 Task: Change  the formatting of the data to Which is Less than 5, In conditional formating, put the option 'Green Fill with Dark Green Text. . 'In the sheet   Precision Sales log book
Action: Mouse moved to (432, 129)
Screenshot: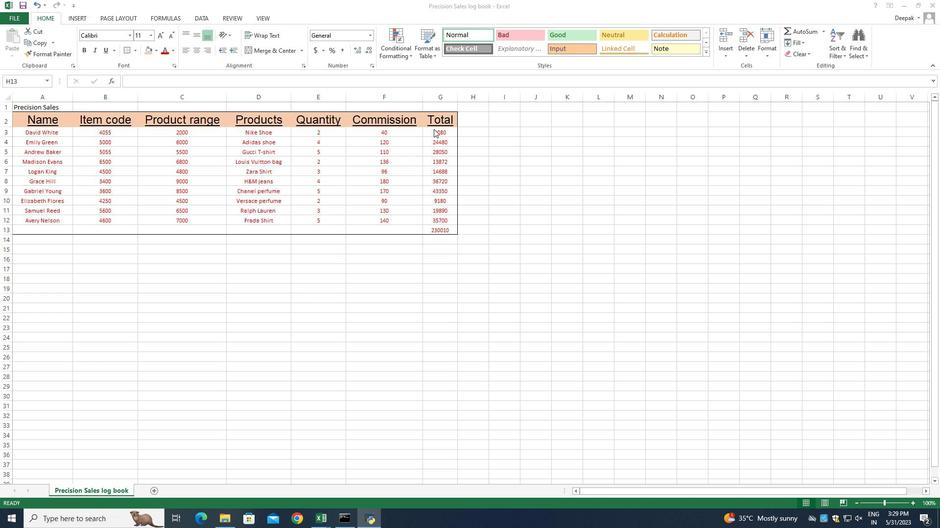 
Action: Mouse pressed left at (432, 129)
Screenshot: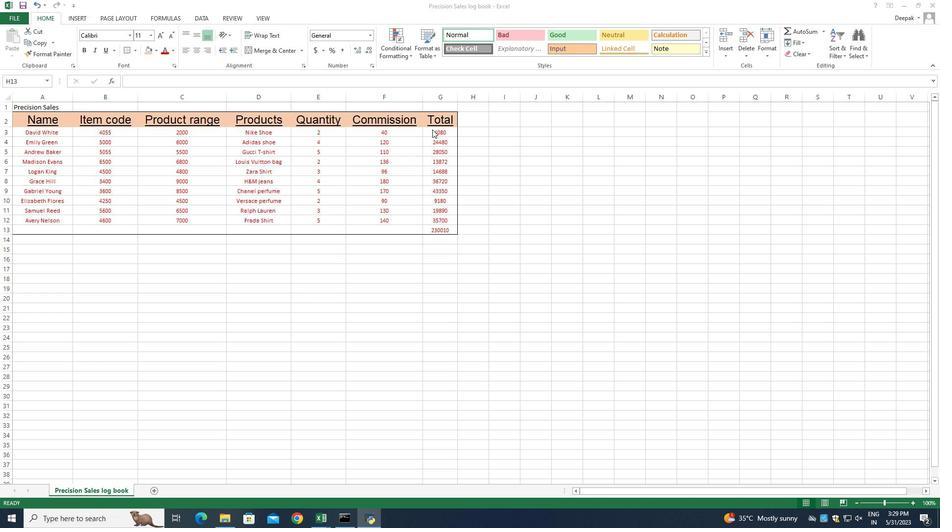 
Action: Mouse moved to (435, 130)
Screenshot: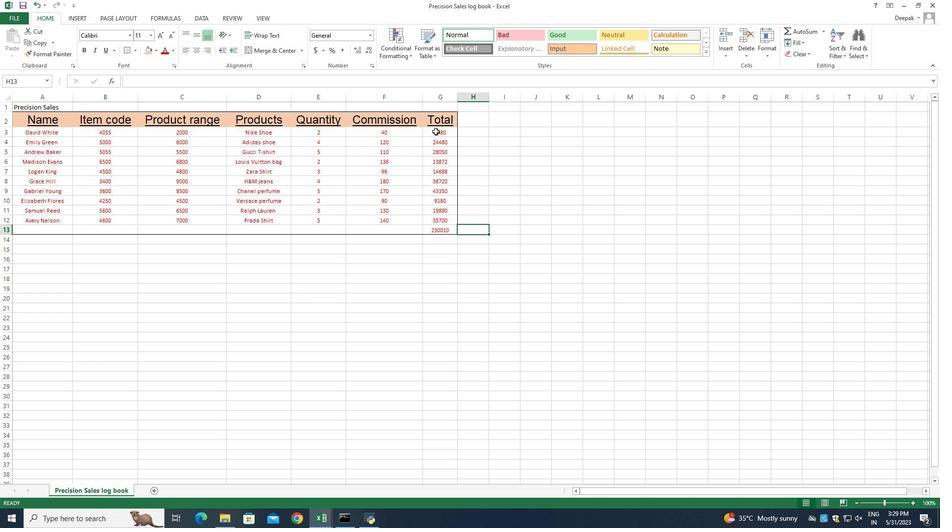 
Action: Mouse pressed left at (435, 130)
Screenshot: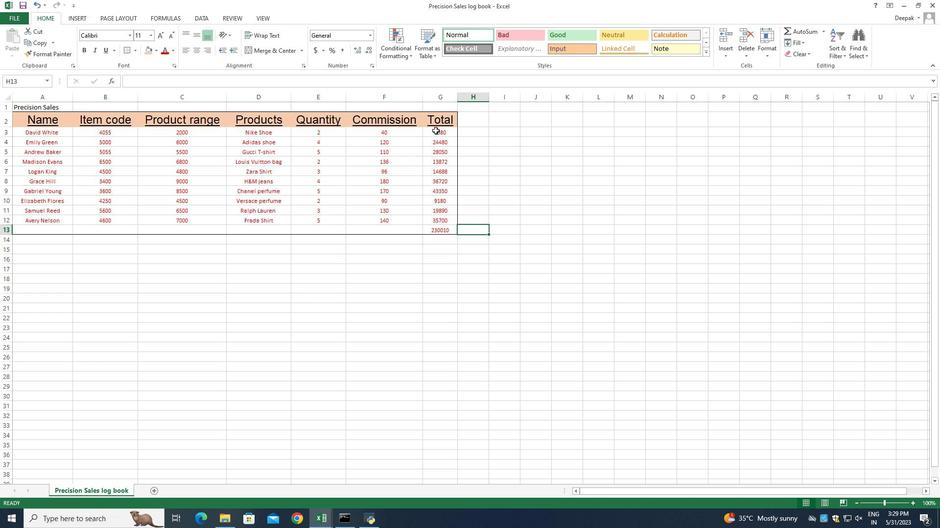 
Action: Mouse moved to (410, 56)
Screenshot: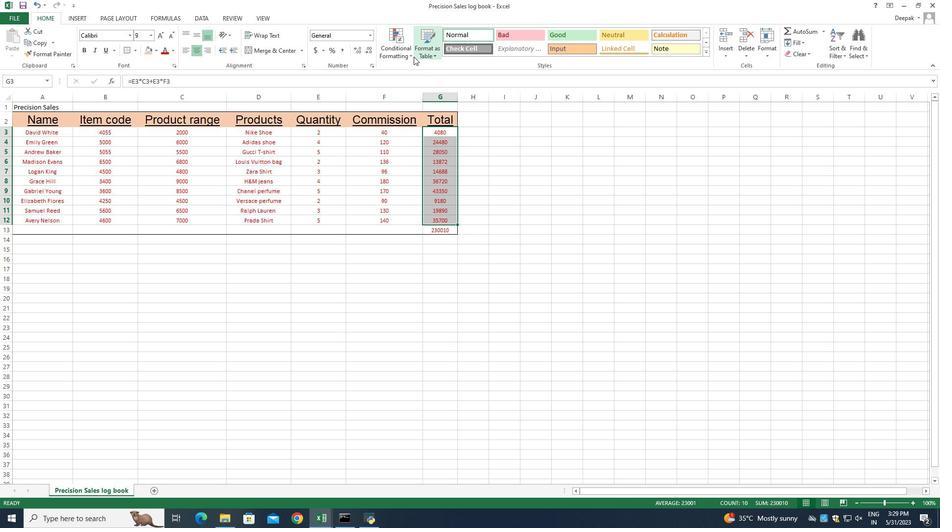 
Action: Mouse pressed left at (410, 56)
Screenshot: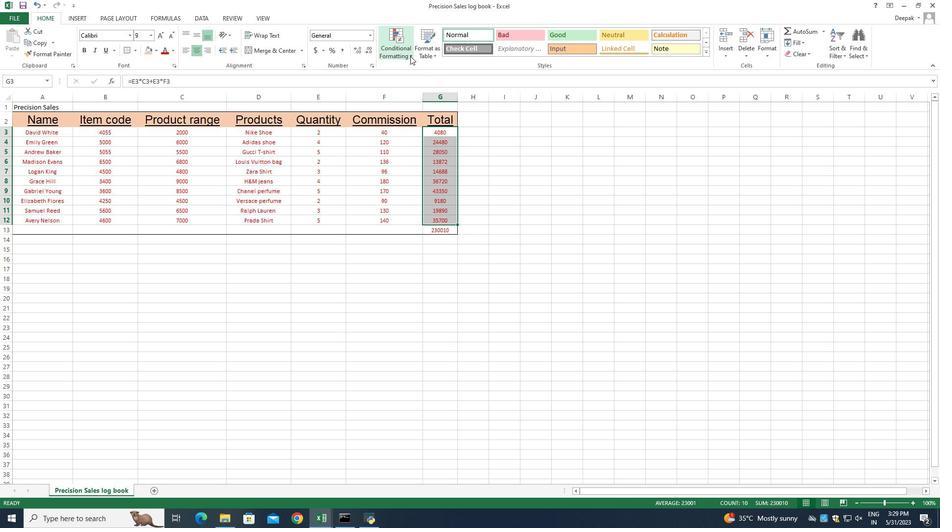 
Action: Mouse moved to (503, 90)
Screenshot: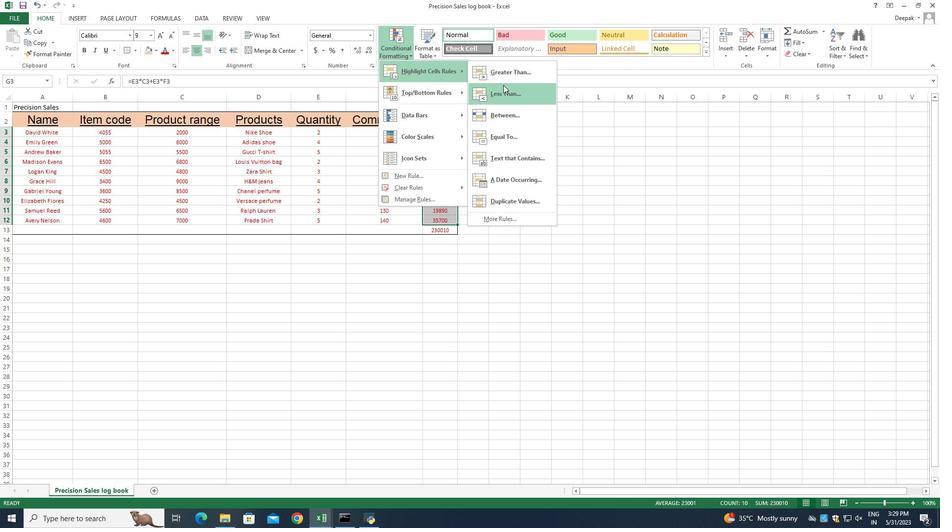 
Action: Mouse pressed left at (503, 90)
Screenshot: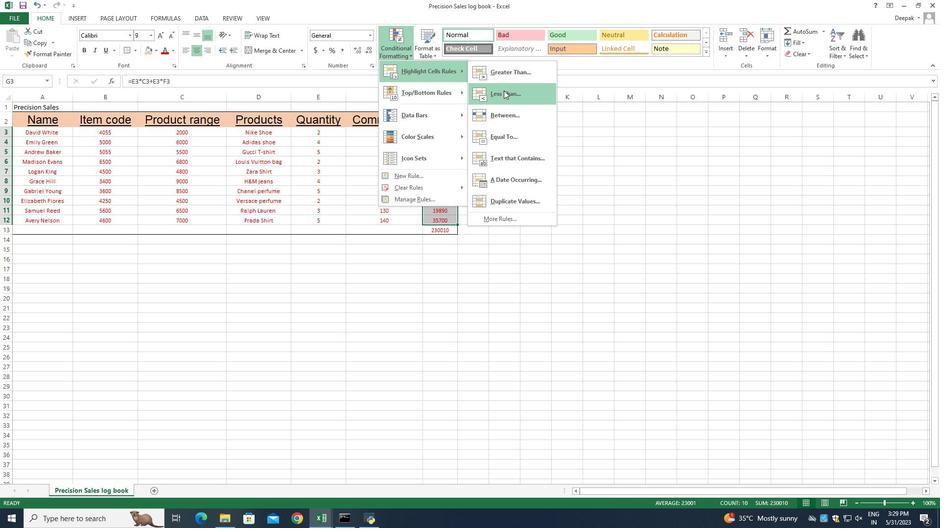 
Action: Mouse moved to (201, 258)
Screenshot: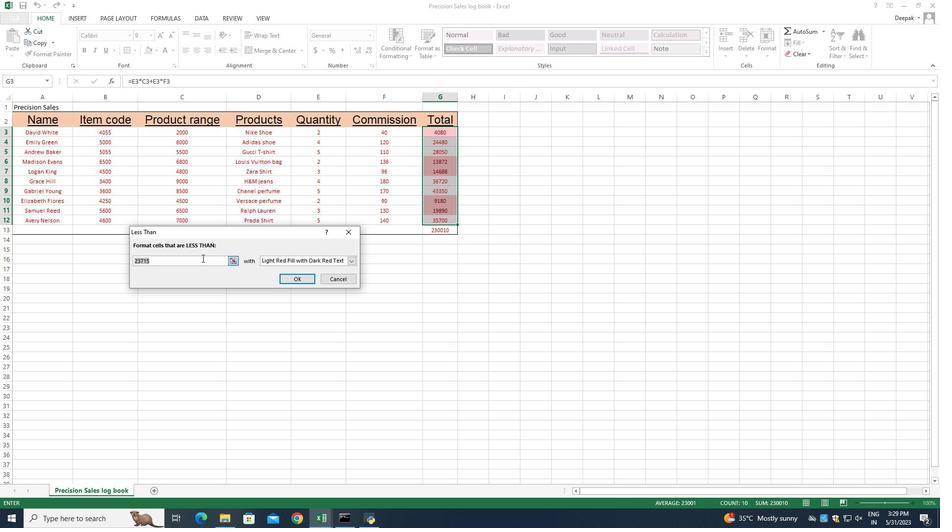 
Action: Key pressed 5
Screenshot: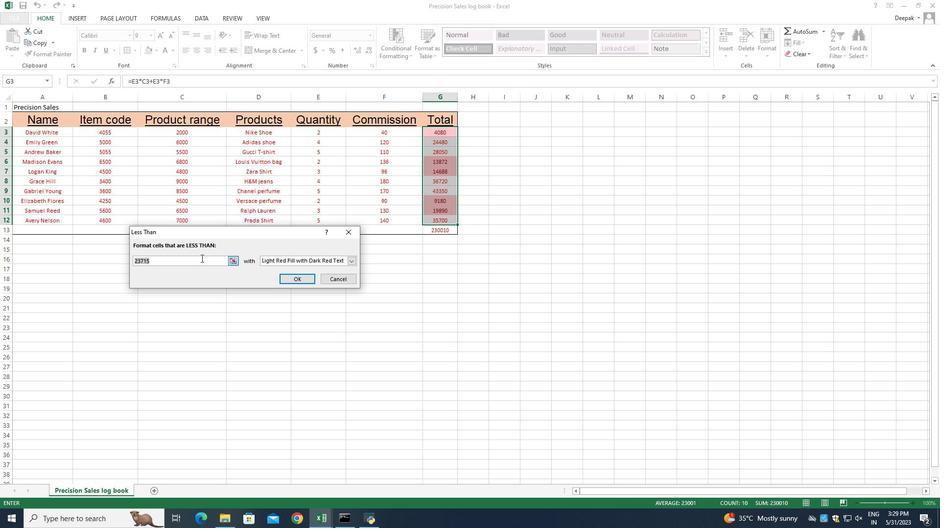 
Action: Mouse moved to (351, 261)
Screenshot: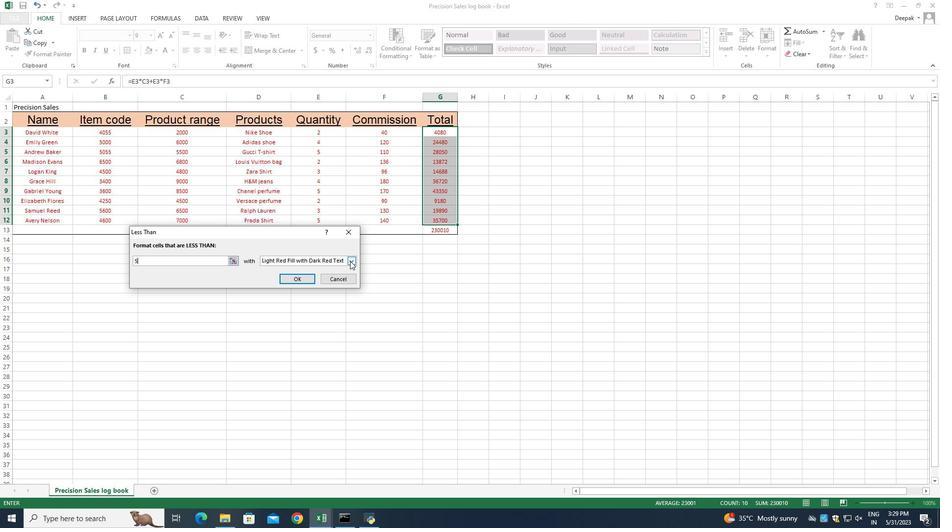
Action: Mouse pressed left at (351, 261)
Screenshot: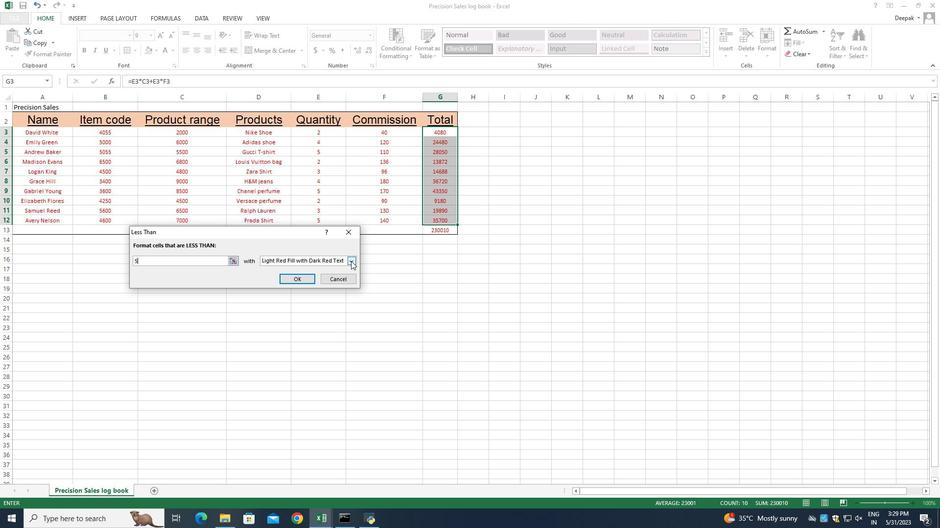 
Action: Mouse moved to (311, 282)
Screenshot: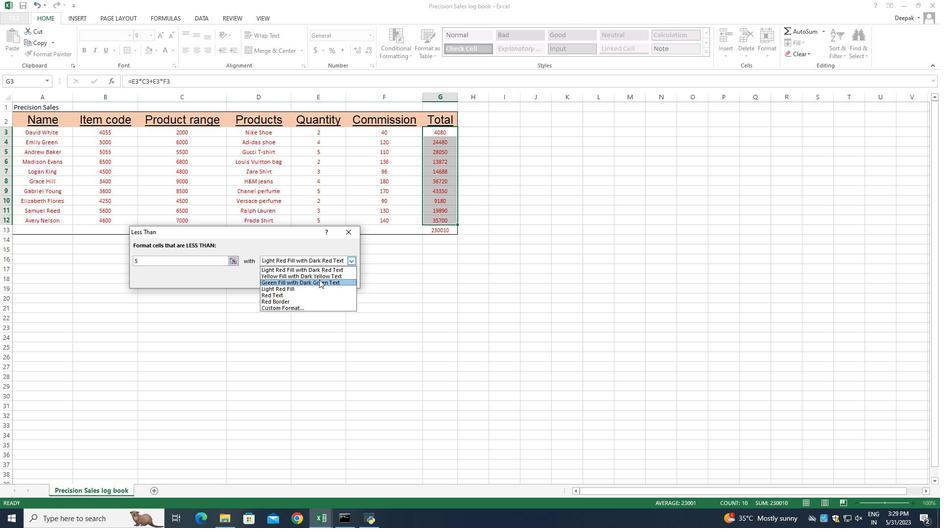 
Action: Mouse pressed left at (311, 282)
Screenshot: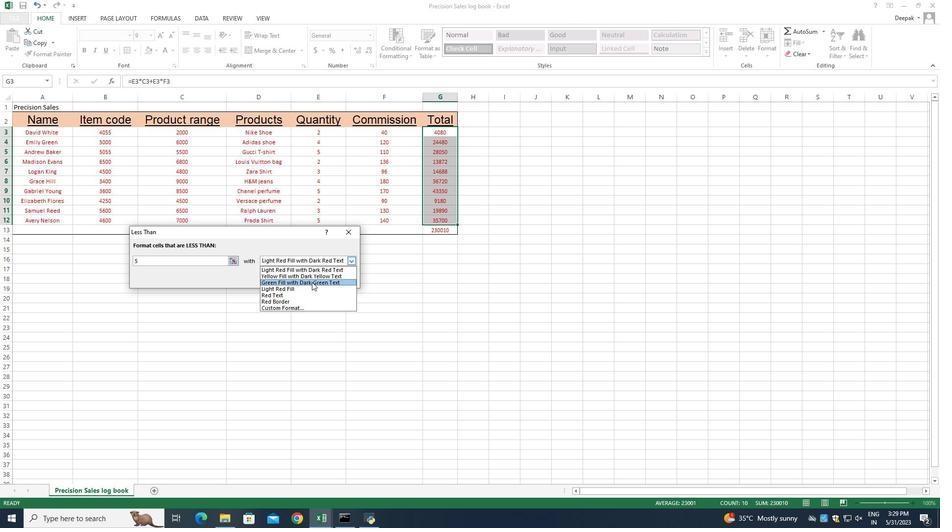 
Action: Mouse moved to (301, 280)
Screenshot: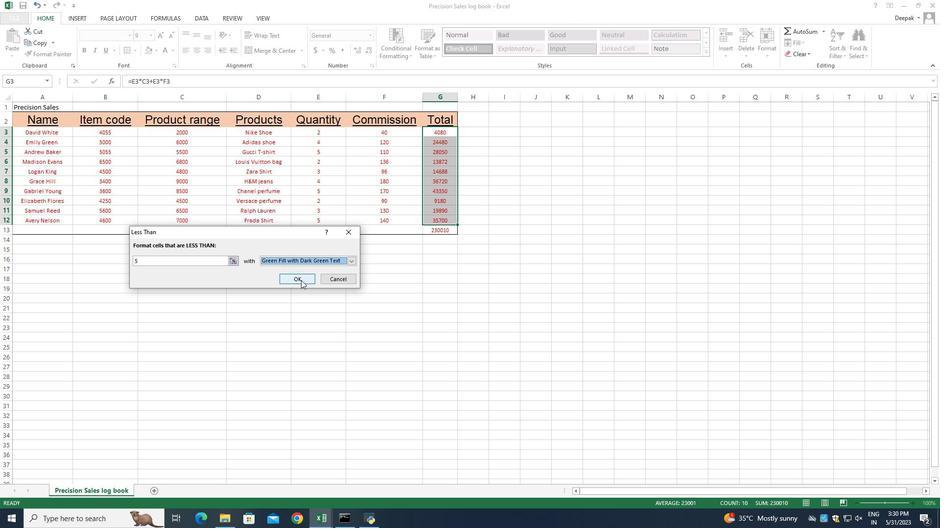 
Action: Mouse pressed left at (301, 280)
Screenshot: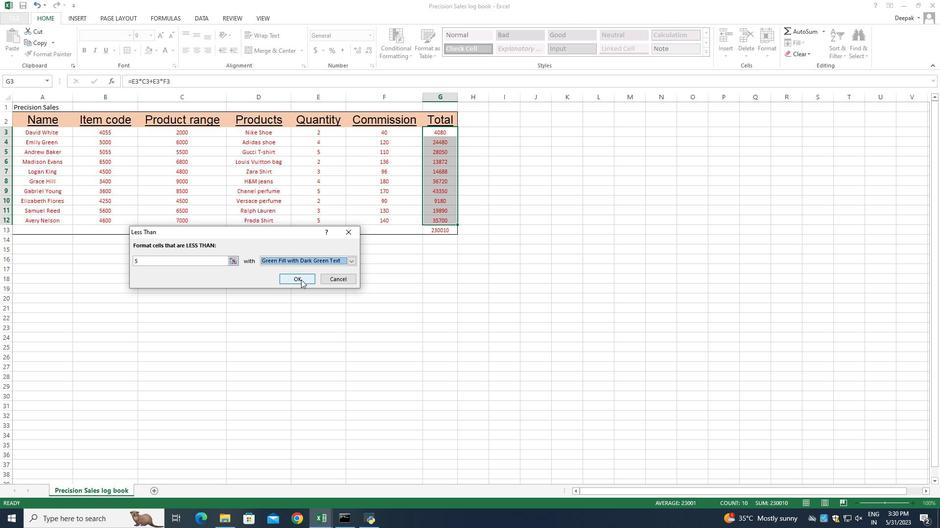 
Action: Mouse moved to (519, 264)
Screenshot: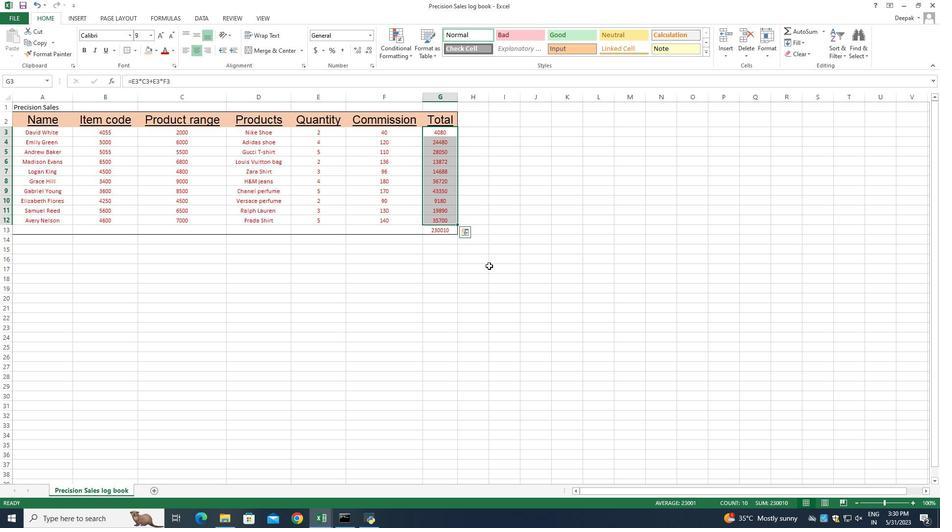 
Action: Mouse scrolled (519, 264) with delta (0, 0)
Screenshot: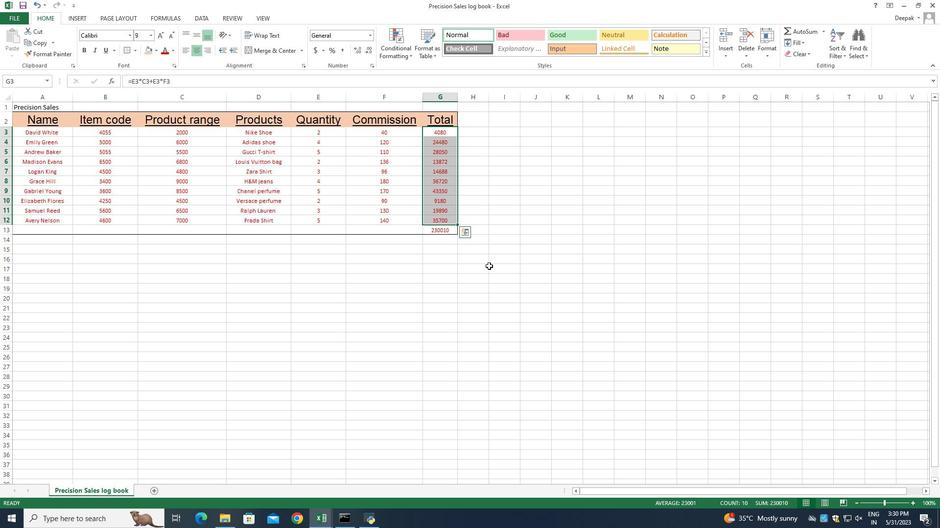 
Action: Mouse moved to (521, 263)
Screenshot: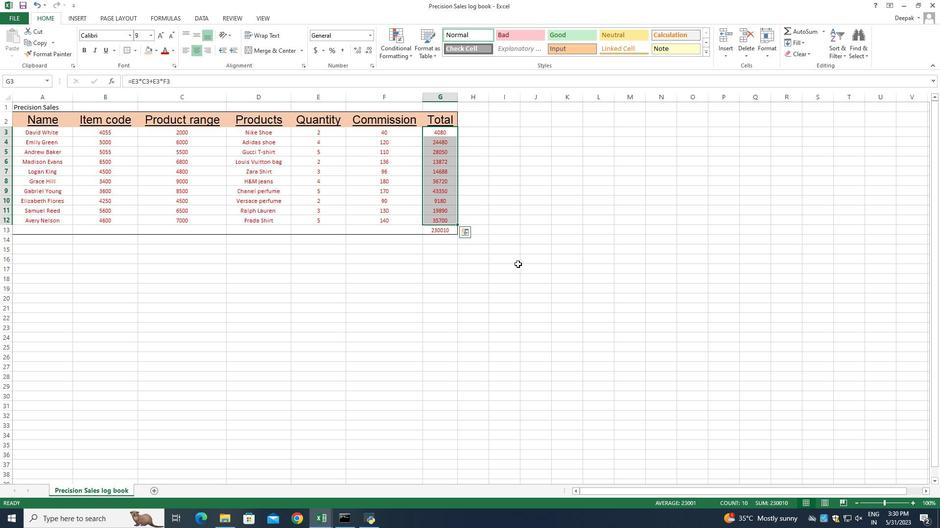 
Action: Mouse scrolled (521, 263) with delta (0, 0)
Screenshot: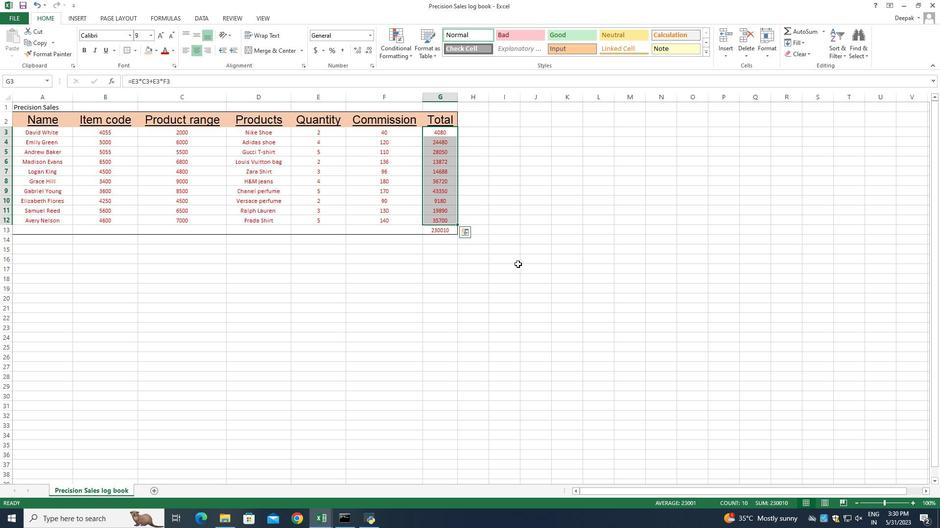 
Action: Mouse moved to (526, 261)
Screenshot: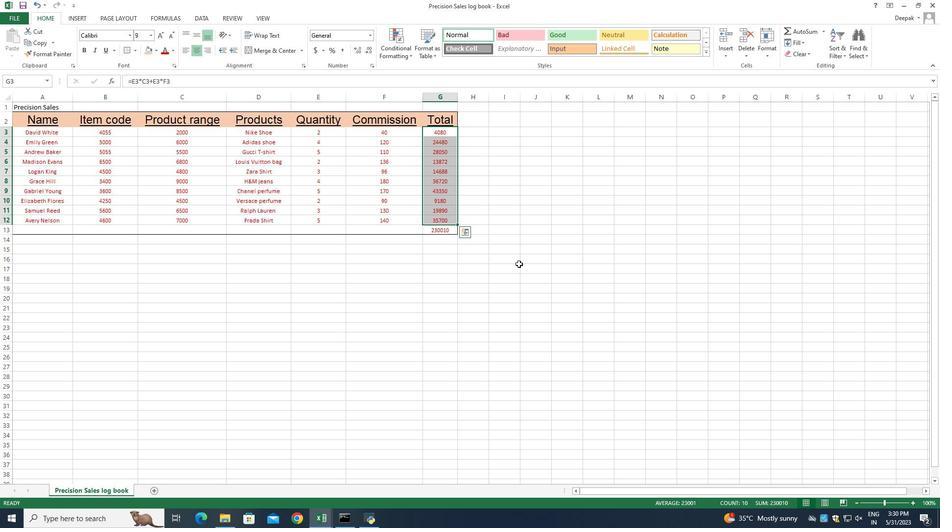 
Action: Mouse scrolled (526, 262) with delta (0, 0)
Screenshot: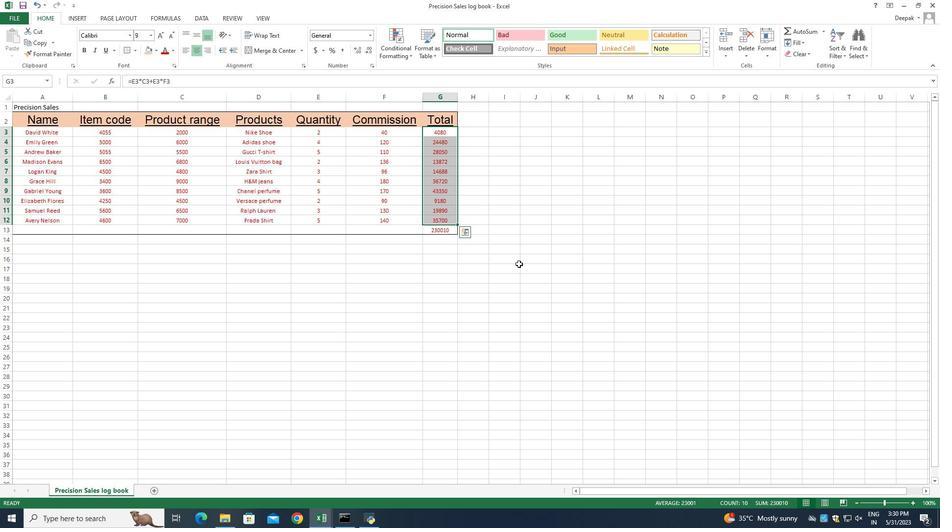 
Action: Mouse moved to (533, 258)
Screenshot: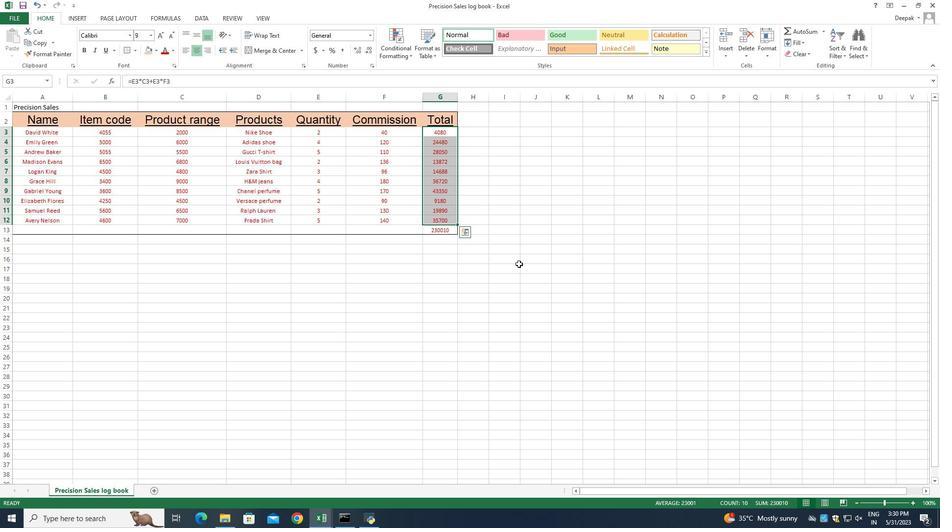 
Action: Mouse scrolled (533, 258) with delta (0, 0)
Screenshot: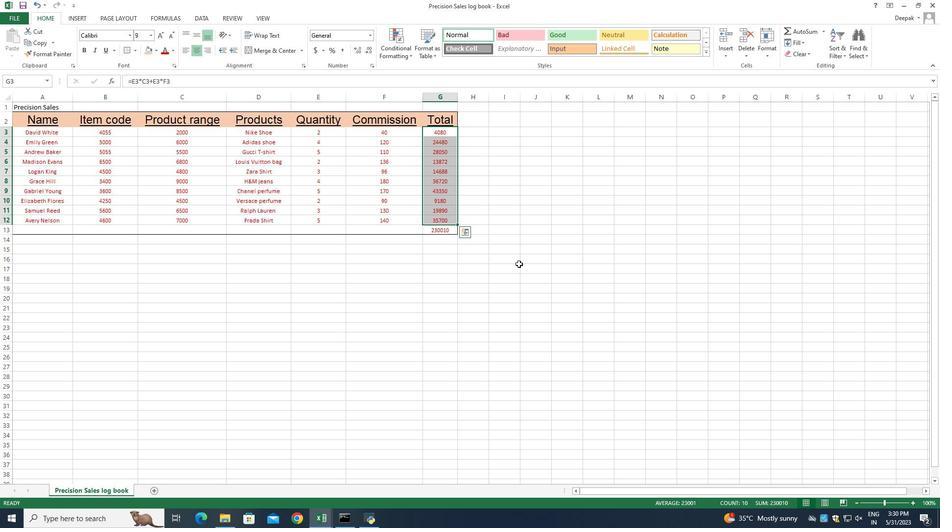 
Action: Mouse moved to (547, 250)
Screenshot: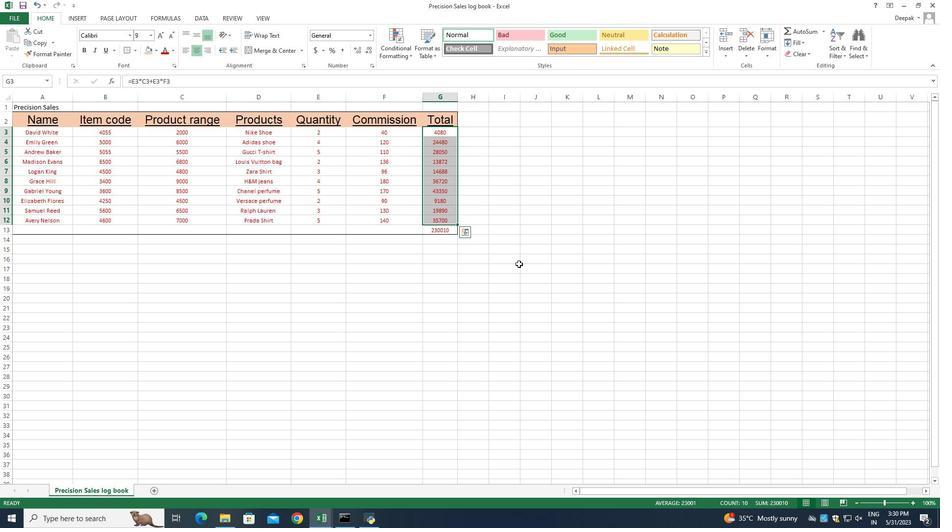 
Action: Mouse scrolled (547, 250) with delta (0, 0)
Screenshot: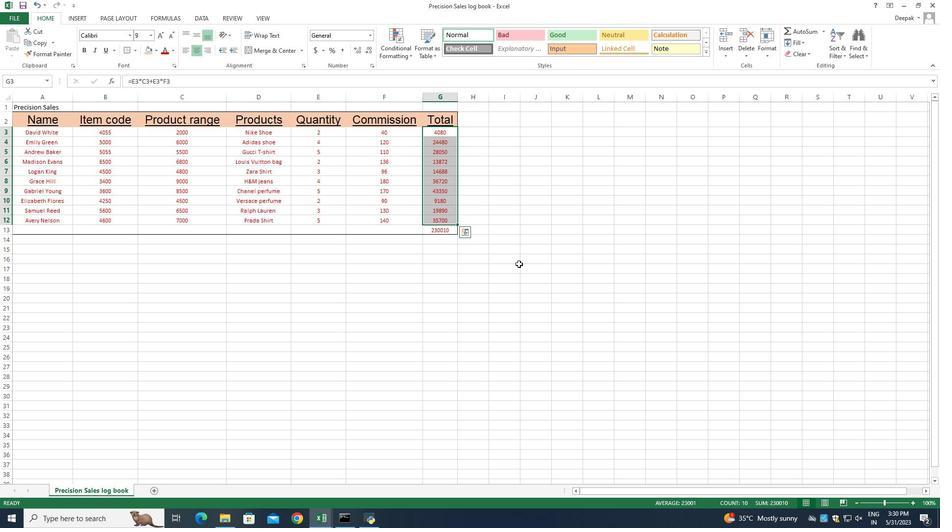
Action: Mouse moved to (482, 254)
Screenshot: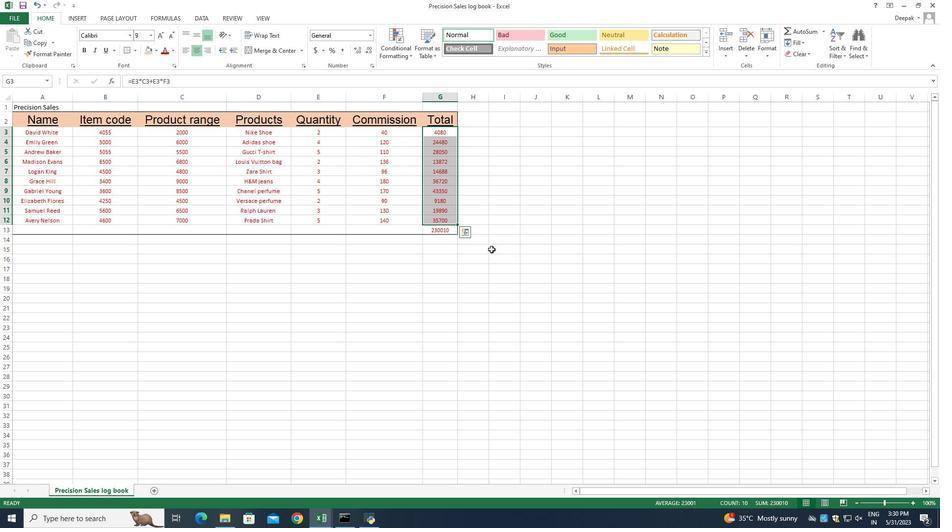 
Action: Mouse scrolled (489, 253) with delta (0, 0)
Screenshot: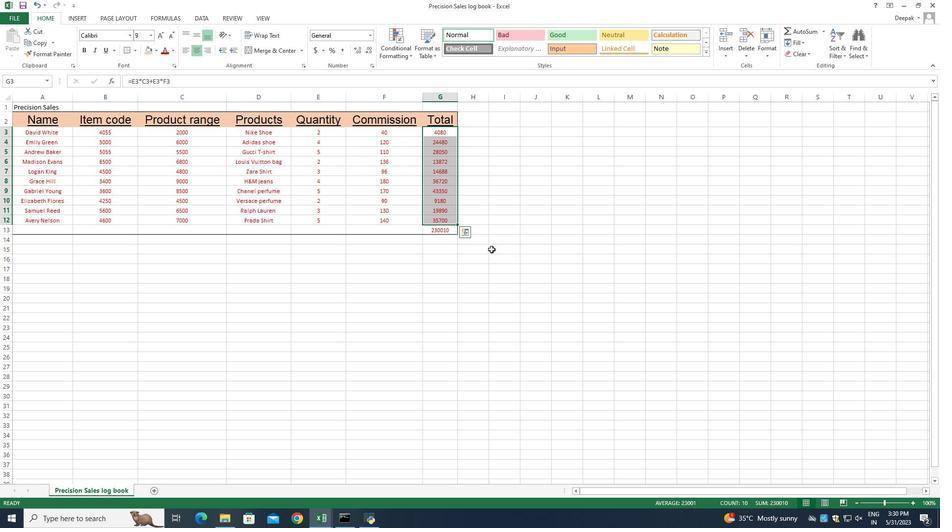 
Action: Mouse moved to (483, 246)
Screenshot: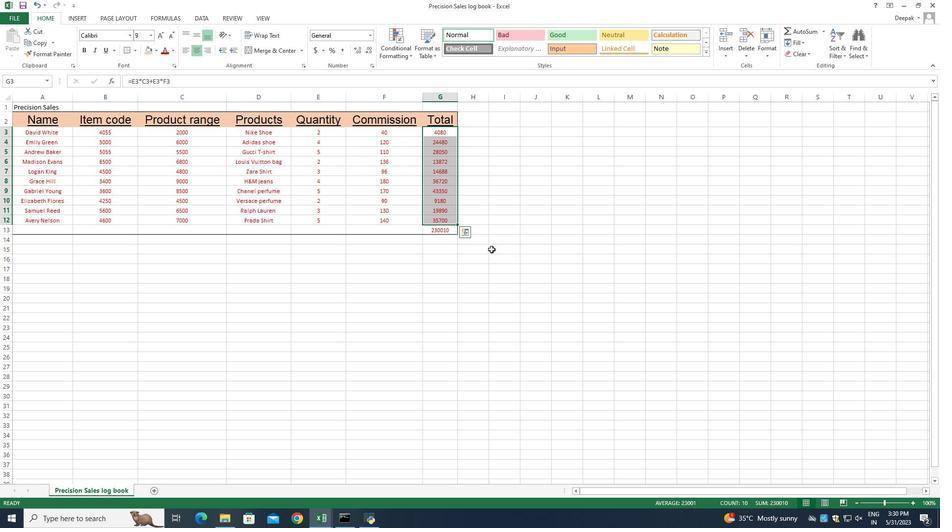 
Action: Mouse scrolled (484, 262) with delta (0, 0)
Screenshot: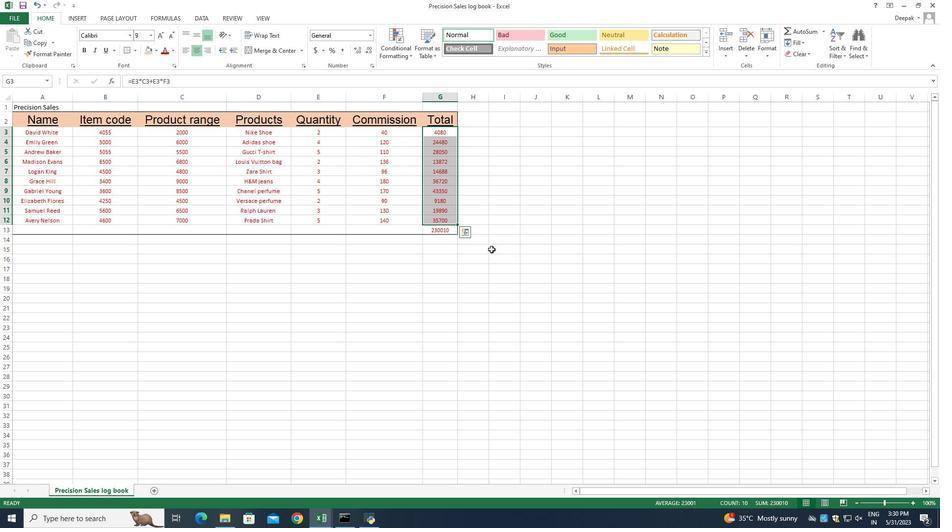 
Action: Mouse moved to (483, 242)
Screenshot: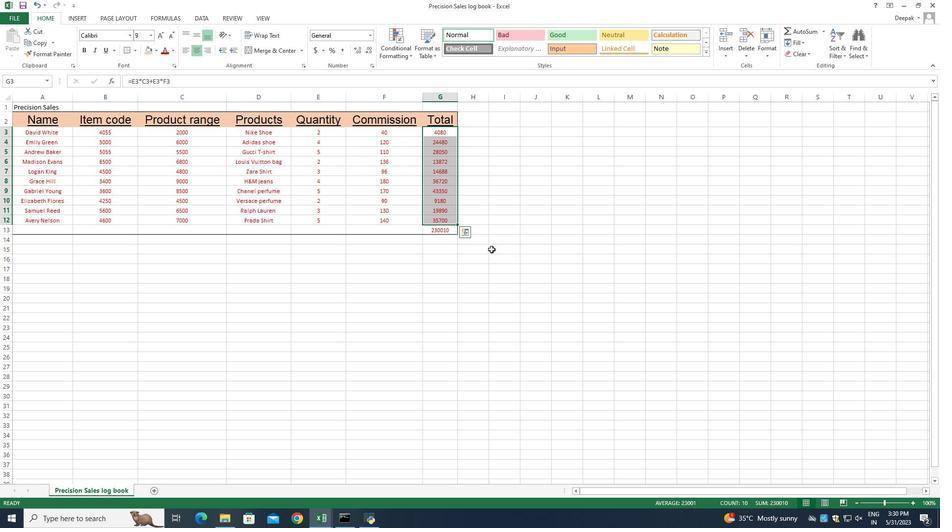 
Action: Mouse scrolled (482, 266) with delta (0, 0)
Screenshot: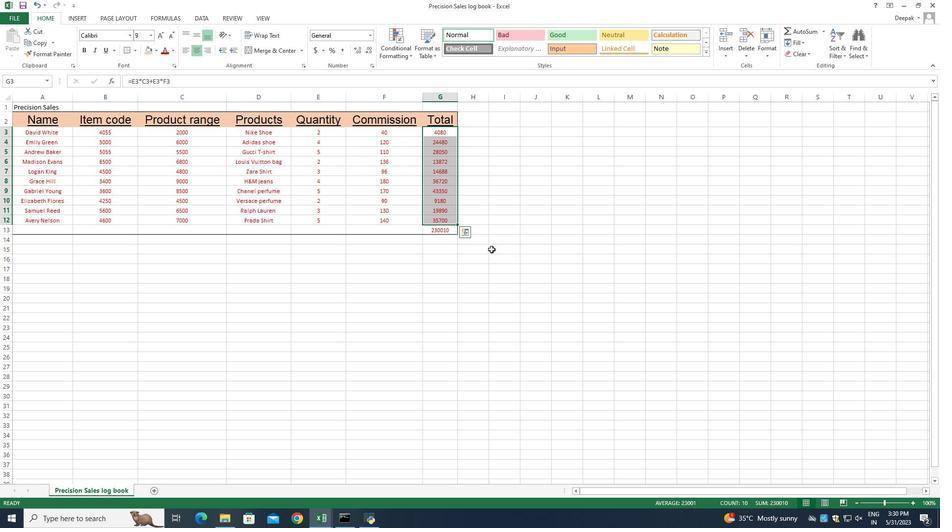 
Action: Mouse moved to (523, 231)
Screenshot: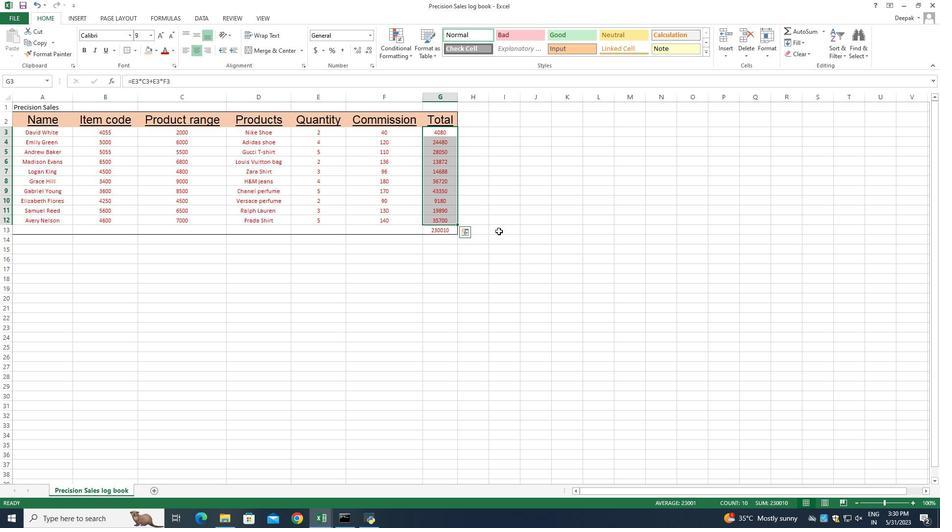 
Action: Mouse pressed left at (523, 231)
Screenshot: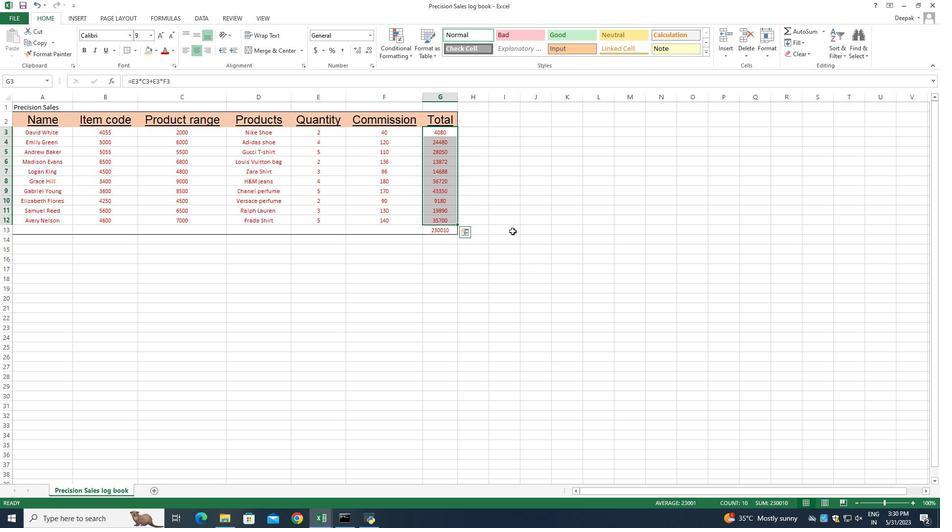 
Action: Mouse moved to (253, 267)
Screenshot: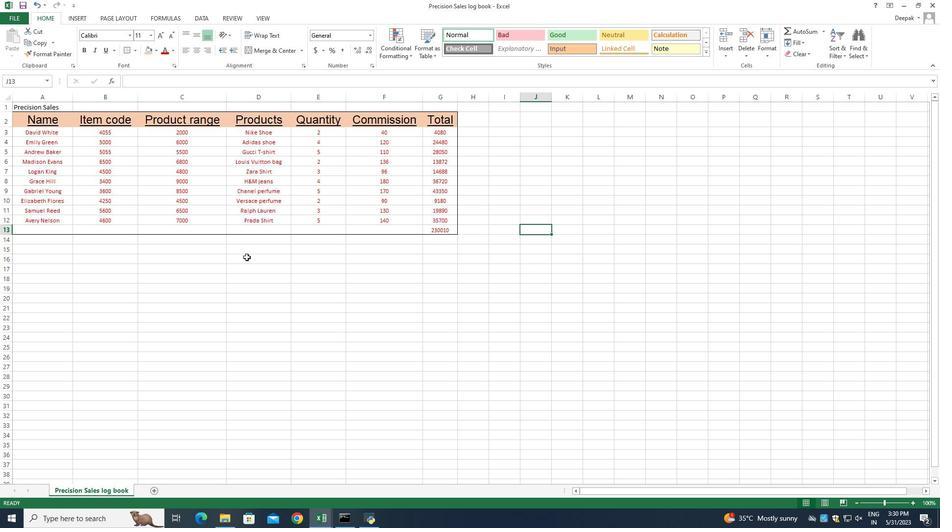 
Action: Mouse scrolled (253, 268) with delta (0, 0)
Screenshot: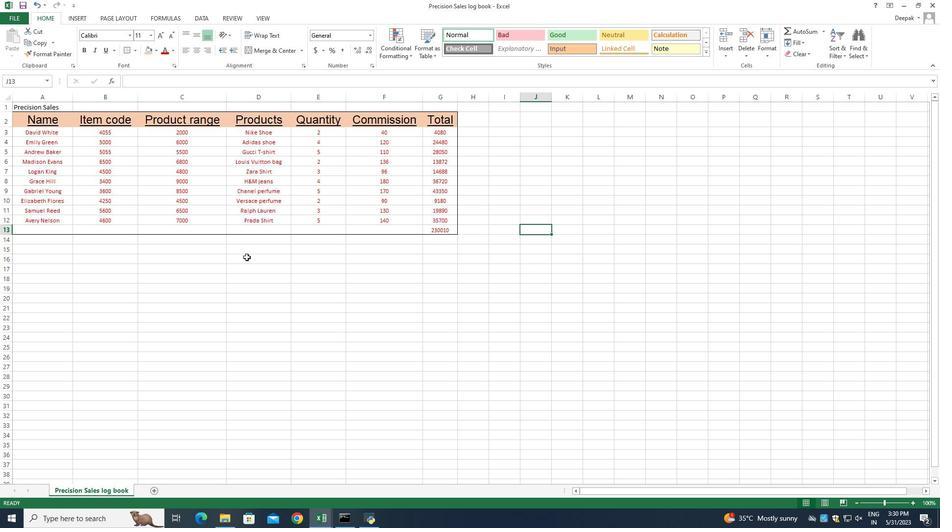 
Action: Mouse moved to (284, 255)
Screenshot: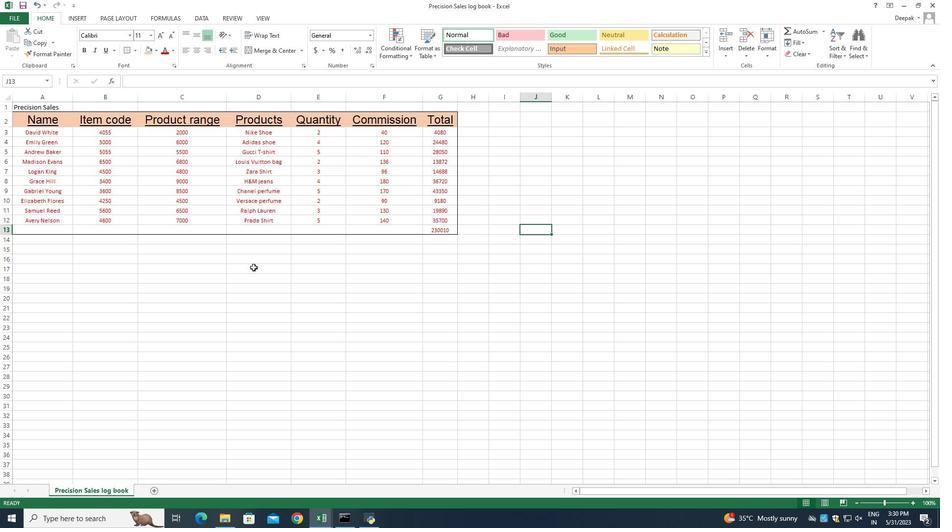 
Action: Mouse scrolled (284, 255) with delta (0, 0)
Screenshot: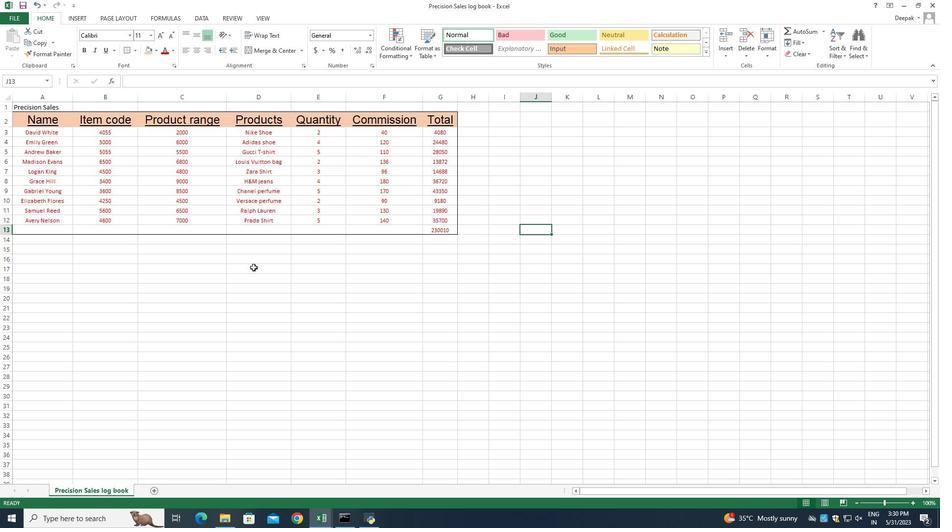 
Action: Mouse moved to (213, 213)
Screenshot: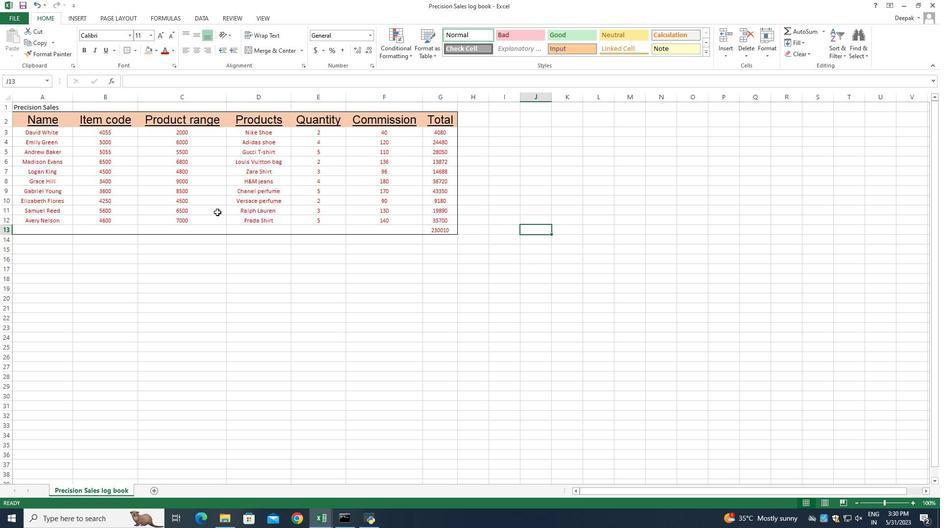 
Action: Mouse scrolled (213, 213) with delta (0, 0)
Screenshot: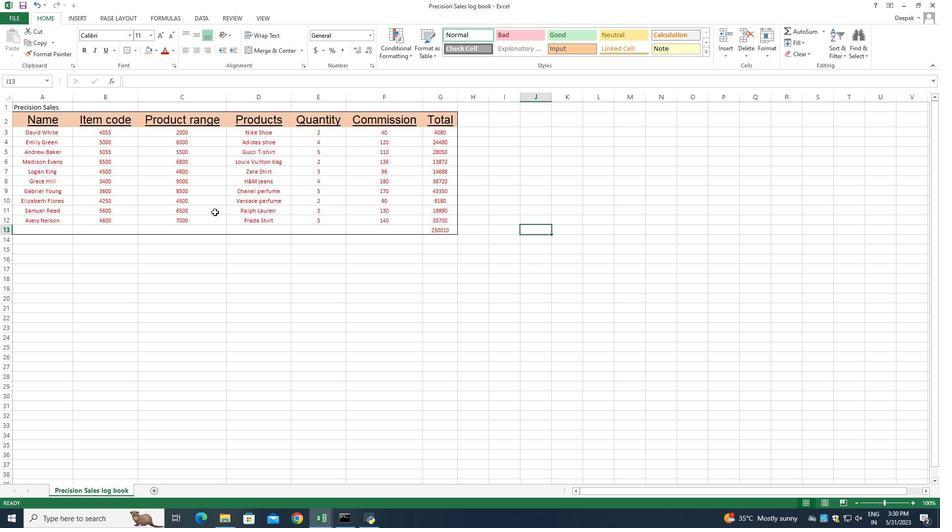 
Action: Mouse scrolled (213, 213) with delta (0, 0)
Screenshot: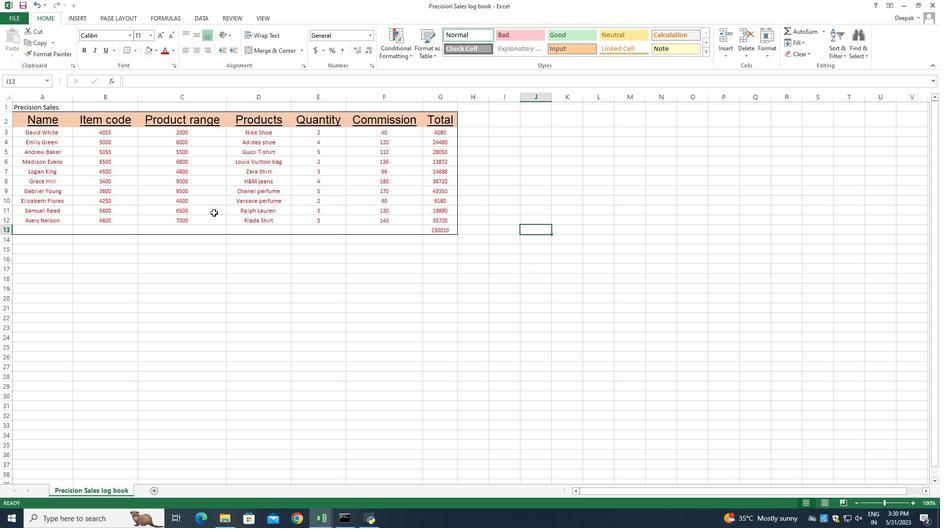 
Action: Mouse scrolled (213, 213) with delta (0, 0)
Screenshot: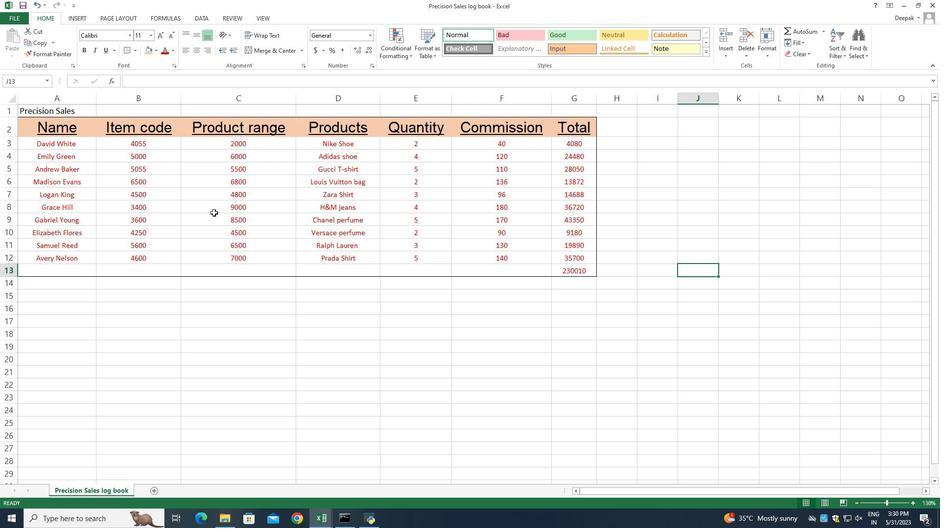 
Action: Mouse moved to (226, 262)
Screenshot: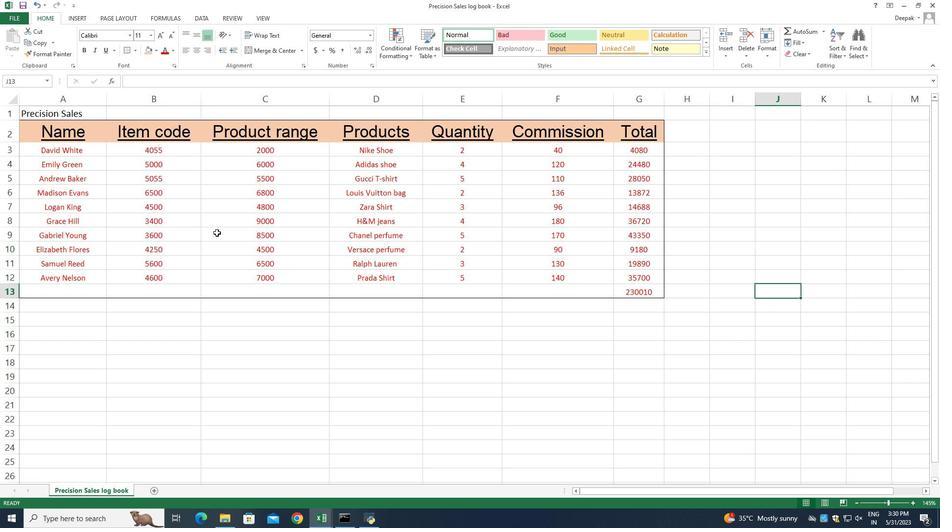 
Action: Mouse scrolled (226, 263) with delta (0, 0)
Screenshot: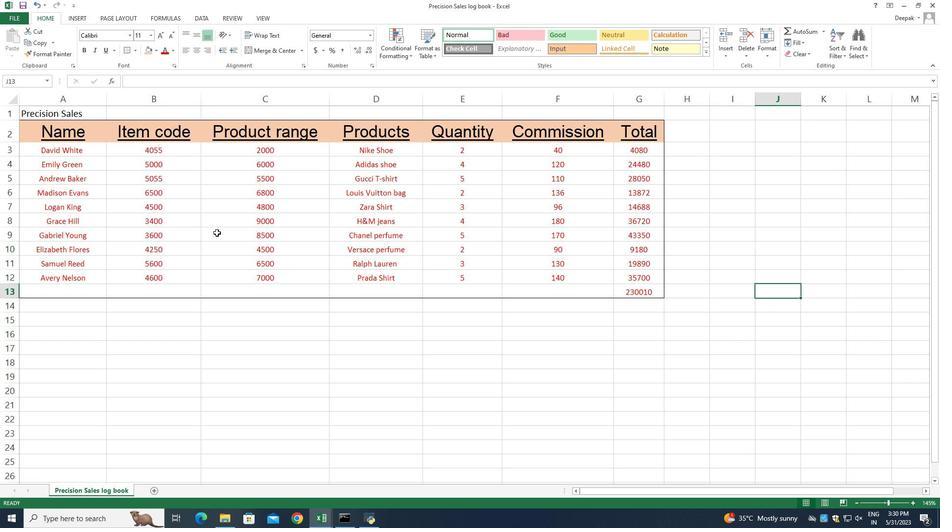 
Action: Mouse moved to (226, 263)
Screenshot: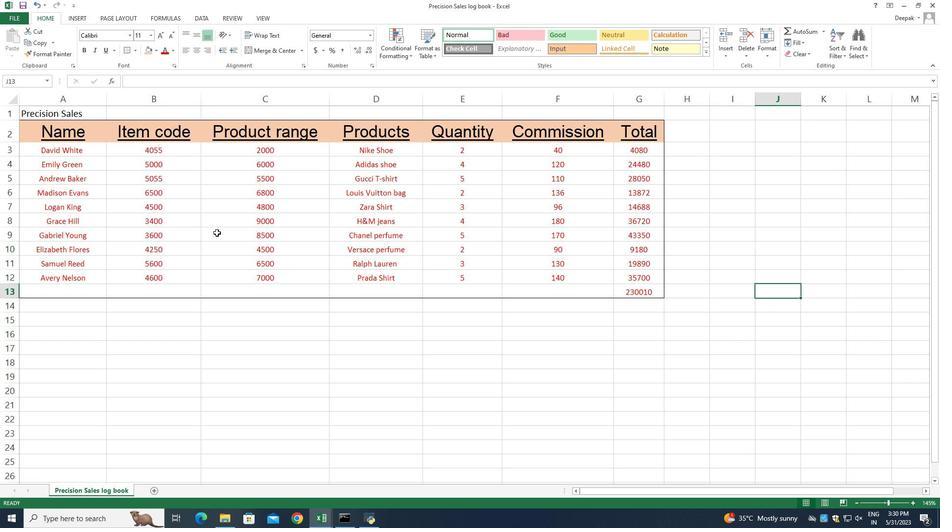 
Action: Mouse scrolled (226, 263) with delta (0, 0)
Screenshot: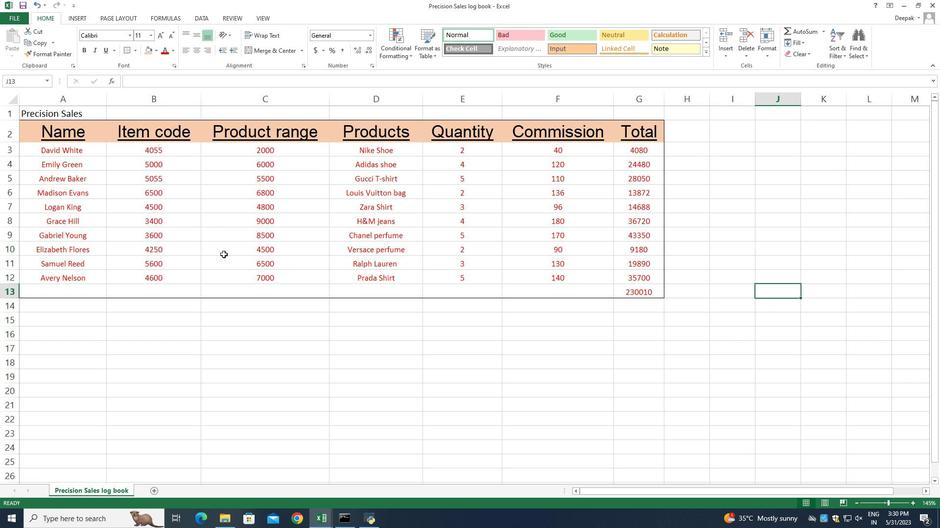 
Action: Mouse scrolled (226, 263) with delta (0, 0)
Screenshot: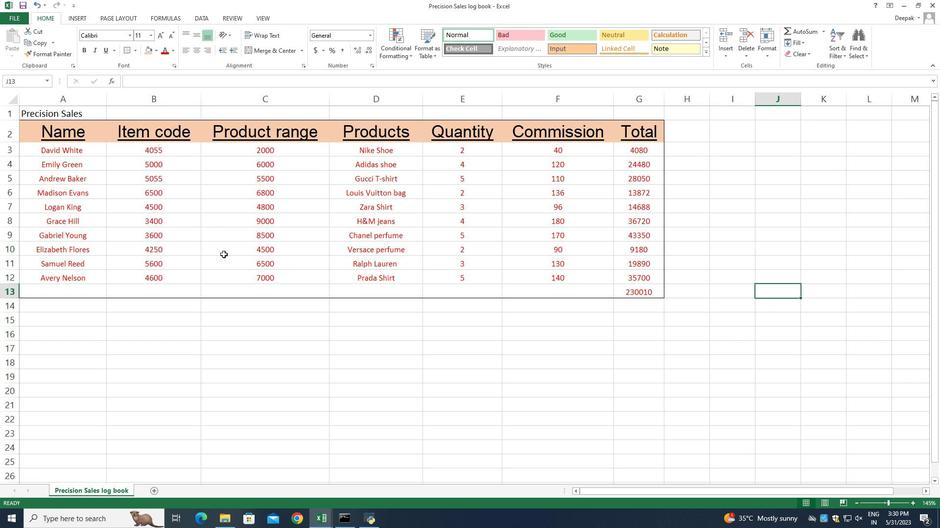 
Action: Mouse scrolled (226, 263) with delta (0, 0)
Screenshot: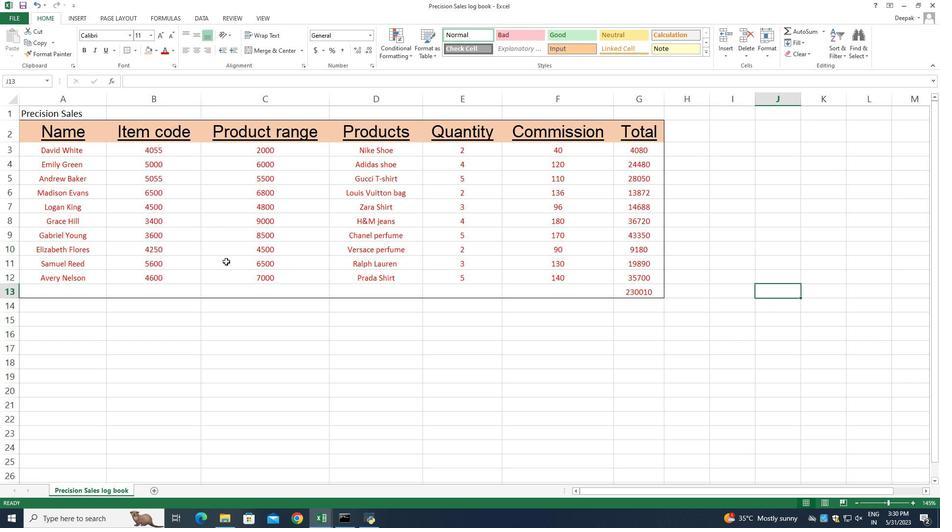 
Action: Mouse scrolled (226, 263) with delta (0, 0)
Screenshot: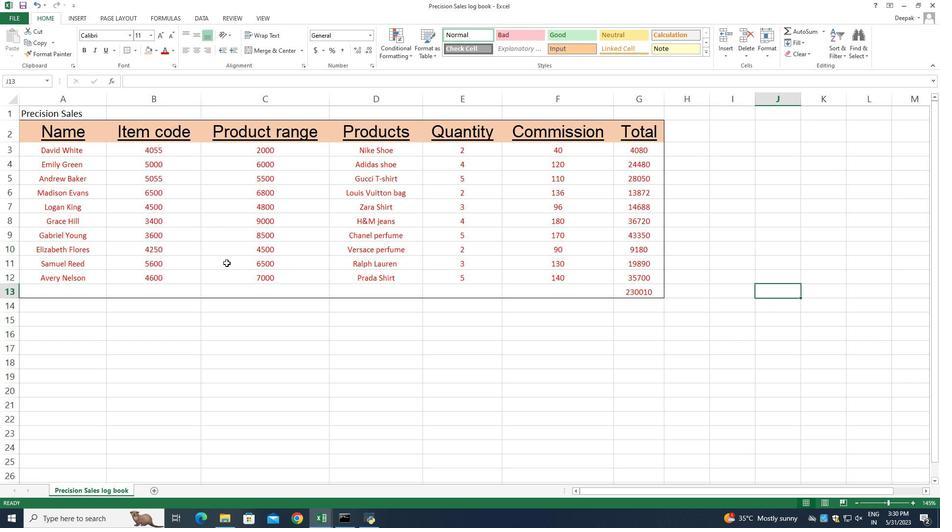 
Action: Mouse moved to (591, 312)
Screenshot: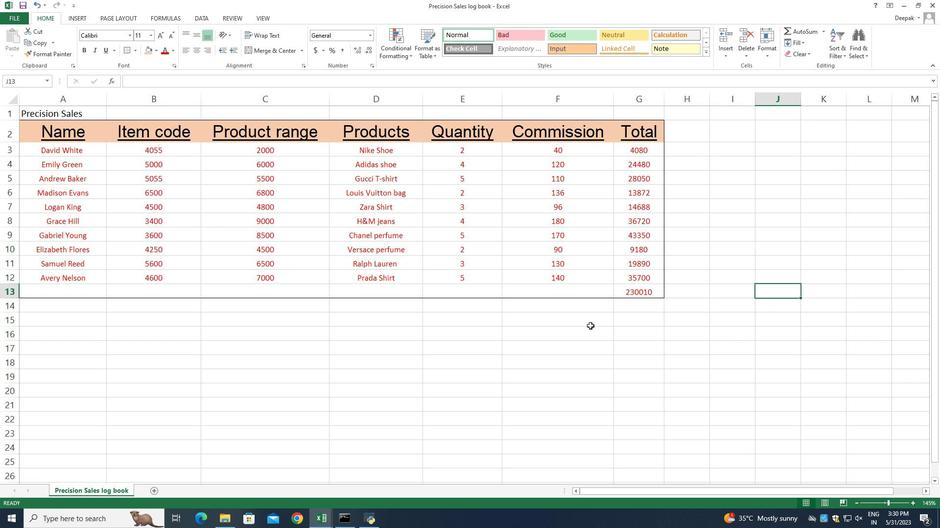 
Action: Mouse scrolled (591, 312) with delta (0, 0)
Screenshot: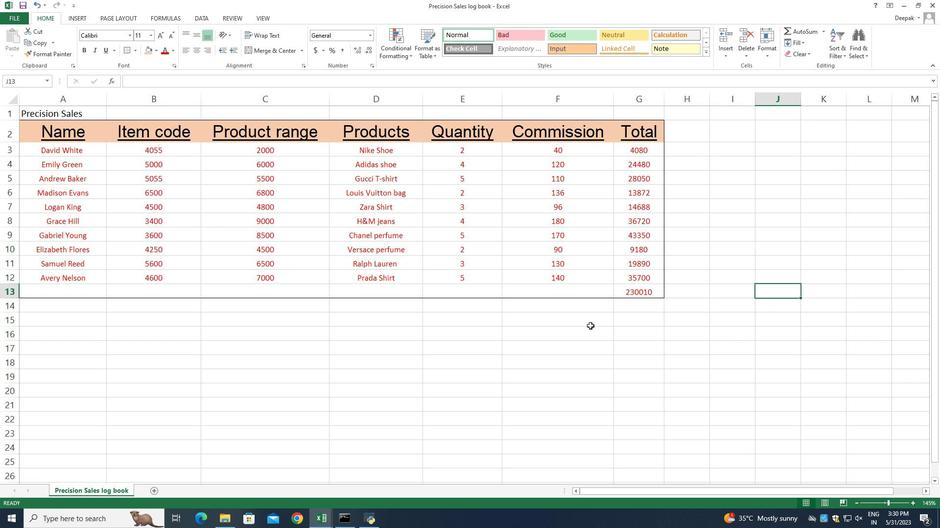 
Action: Mouse moved to (591, 309)
Screenshot: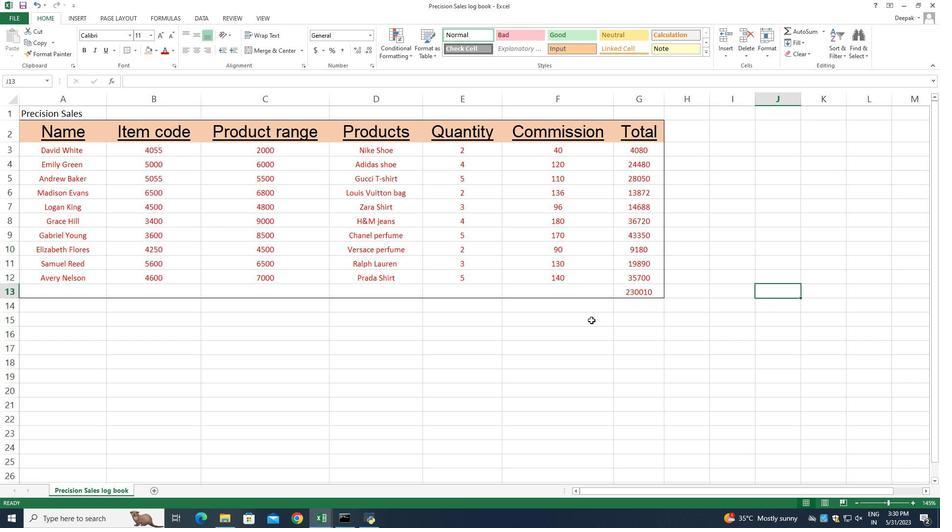 
Action: Mouse scrolled (591, 309) with delta (0, 0)
Screenshot: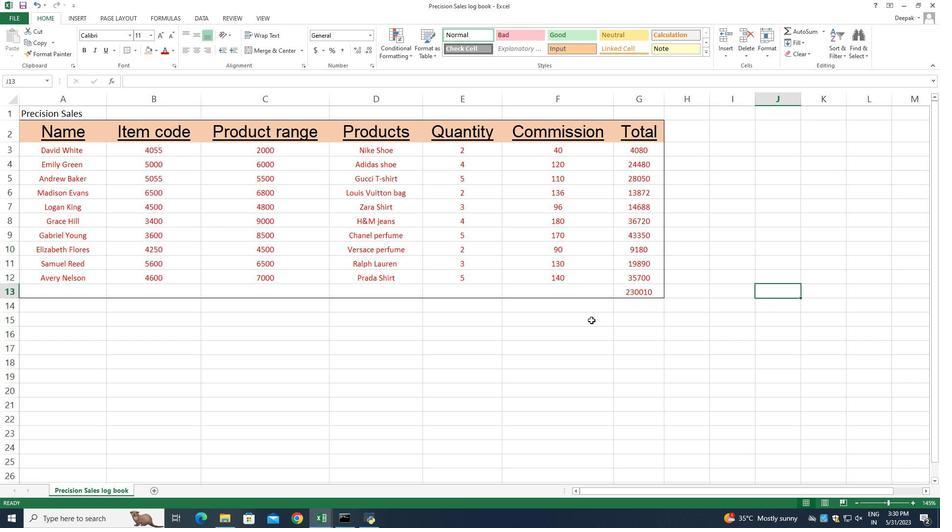
Action: Mouse moved to (591, 307)
Screenshot: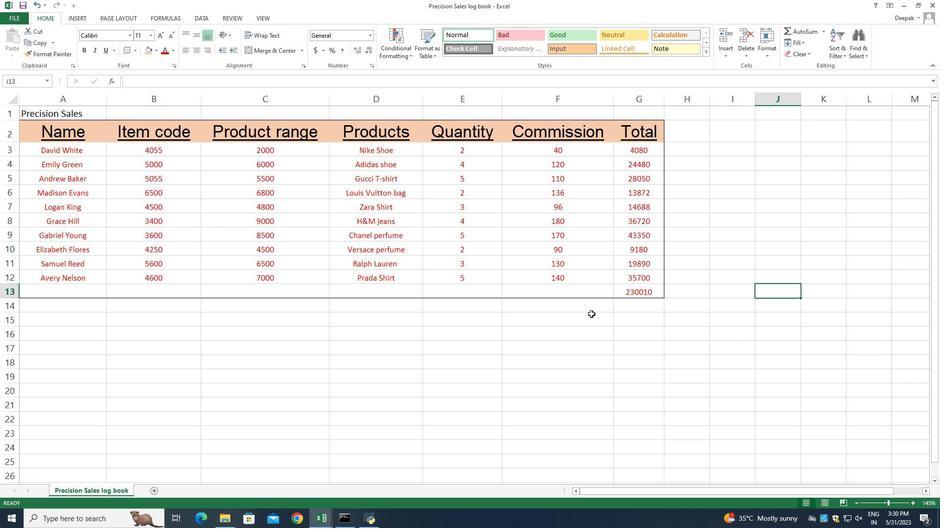 
Action: Mouse scrolled (591, 308) with delta (0, 0)
Screenshot: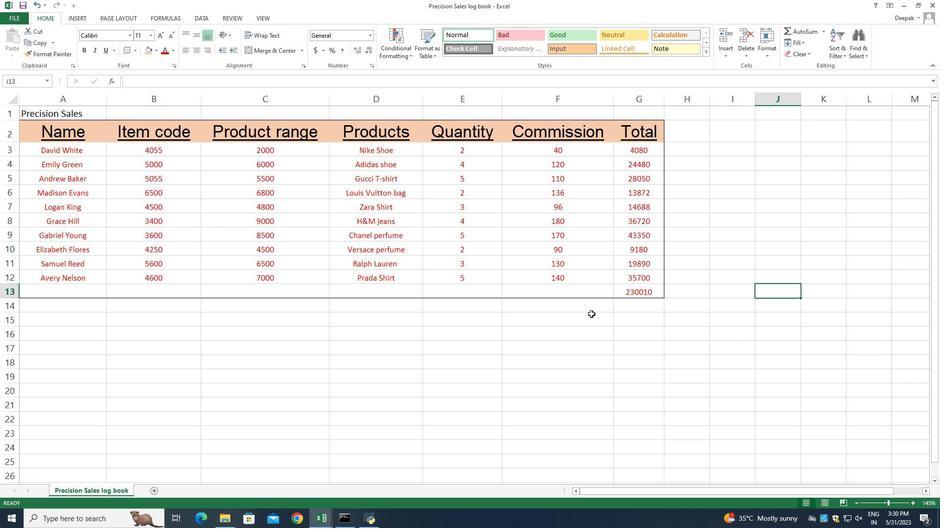 
Action: Mouse moved to (590, 306)
Screenshot: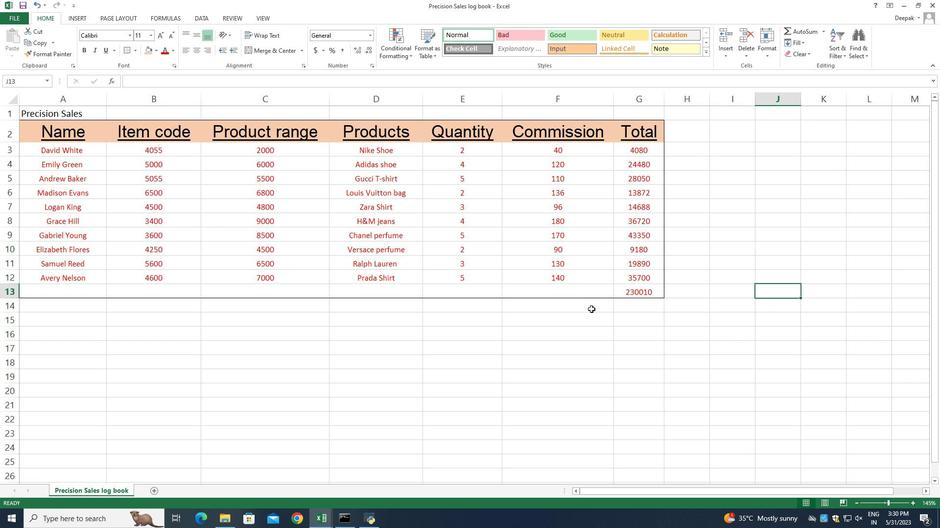 
Action: Mouse scrolled (590, 306) with delta (0, 0)
Screenshot: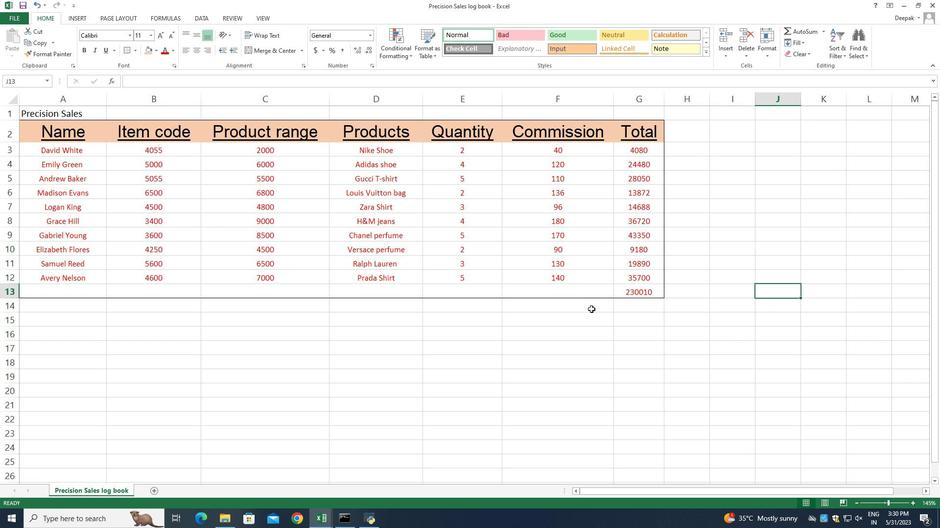 
Action: Mouse moved to (561, 283)
Screenshot: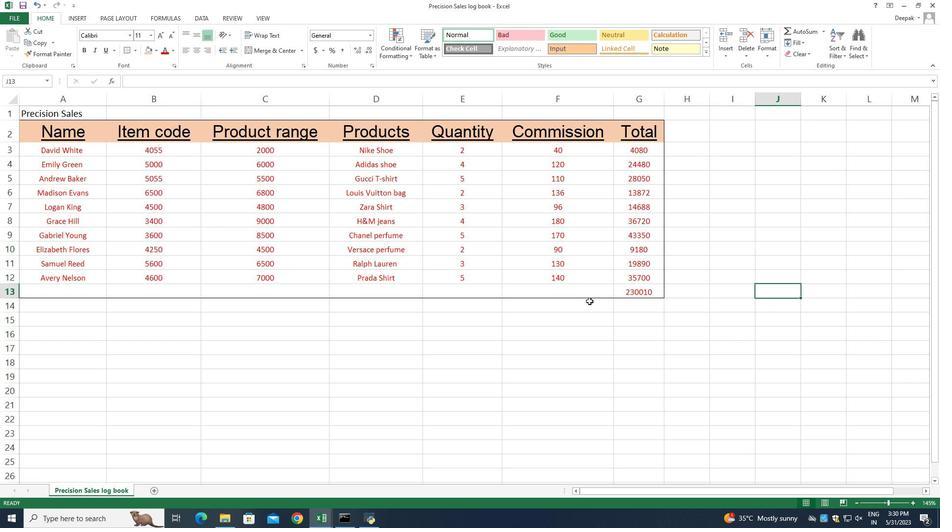 
